 Task: Look for products in the category "Aromatherapy & Essential Oils" from Dessert Essence only.
Action: Mouse pressed left at (242, 104)
Screenshot: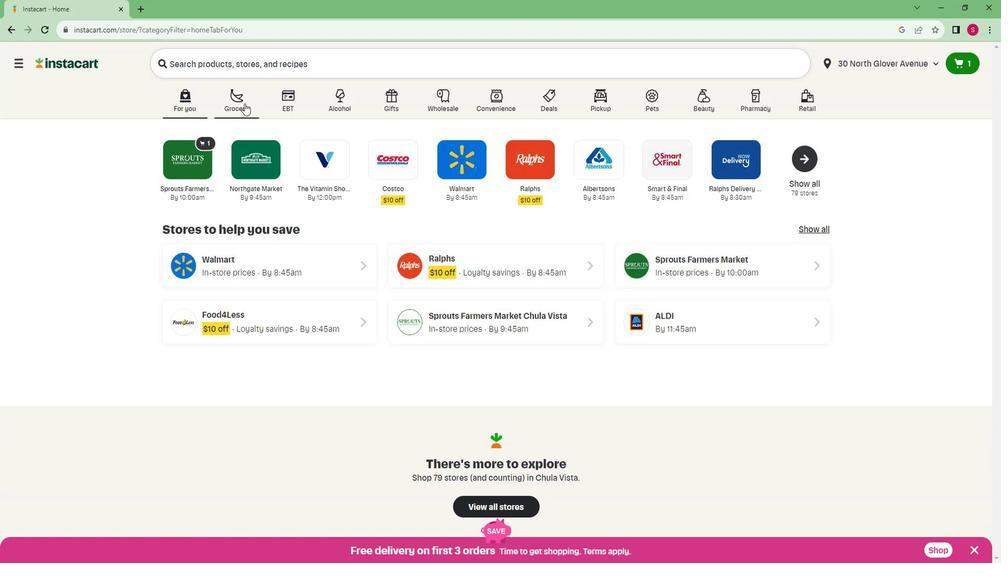 
Action: Mouse moved to (208, 212)
Screenshot: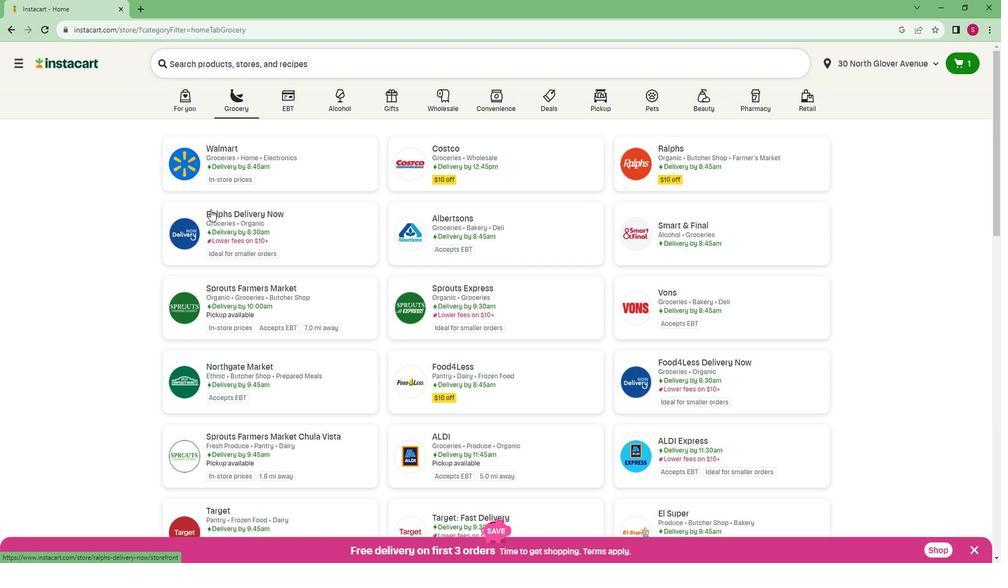 
Action: Mouse scrolled (208, 212) with delta (0, 0)
Screenshot: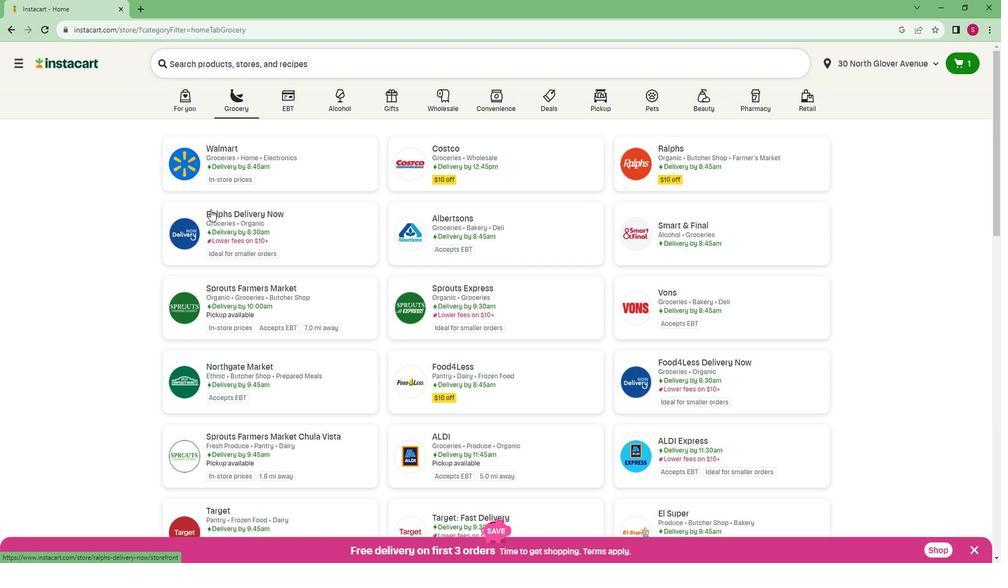 
Action: Mouse moved to (208, 253)
Screenshot: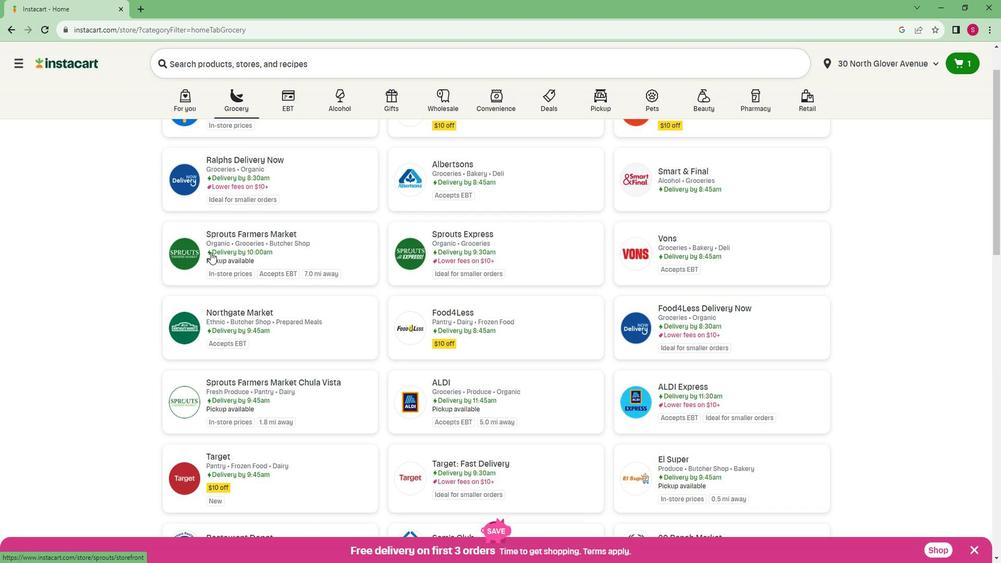 
Action: Mouse pressed left at (208, 253)
Screenshot: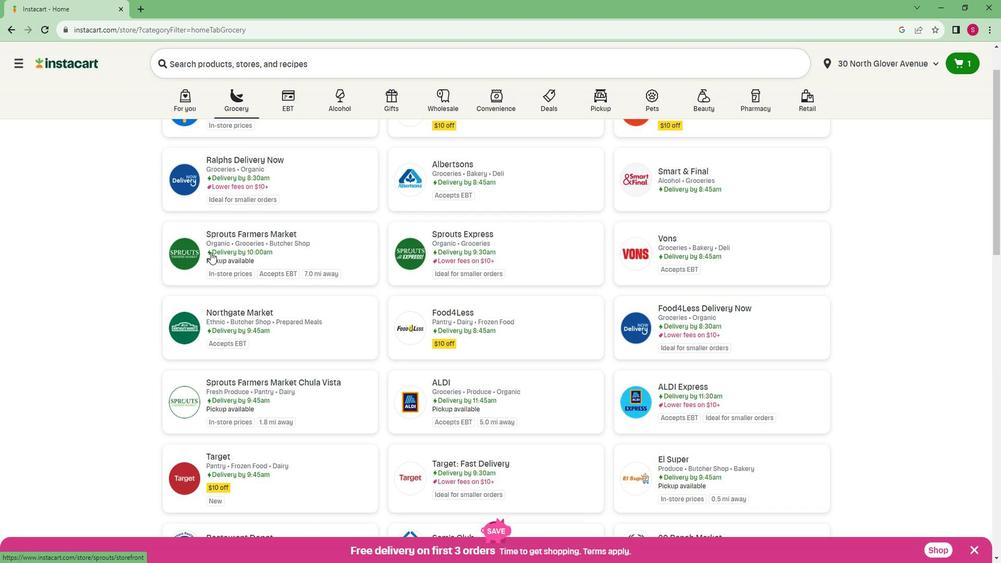 
Action: Mouse moved to (50, 359)
Screenshot: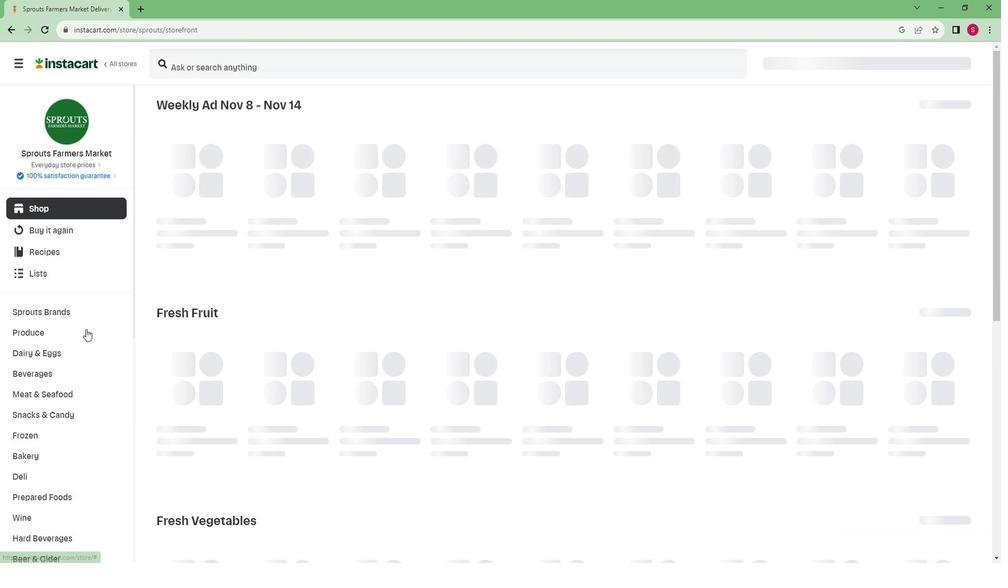 
Action: Mouse scrolled (50, 359) with delta (0, 0)
Screenshot: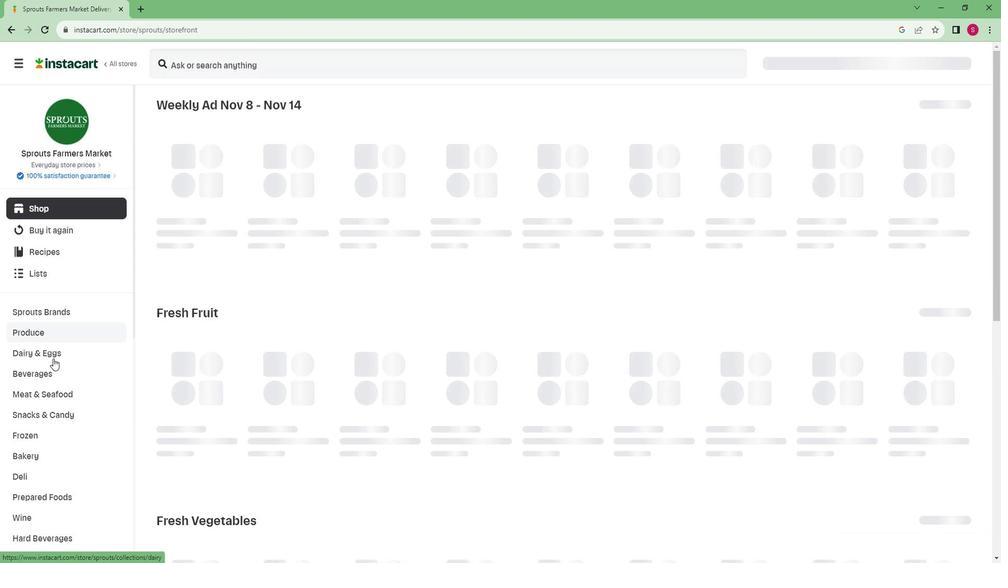 
Action: Mouse moved to (49, 360)
Screenshot: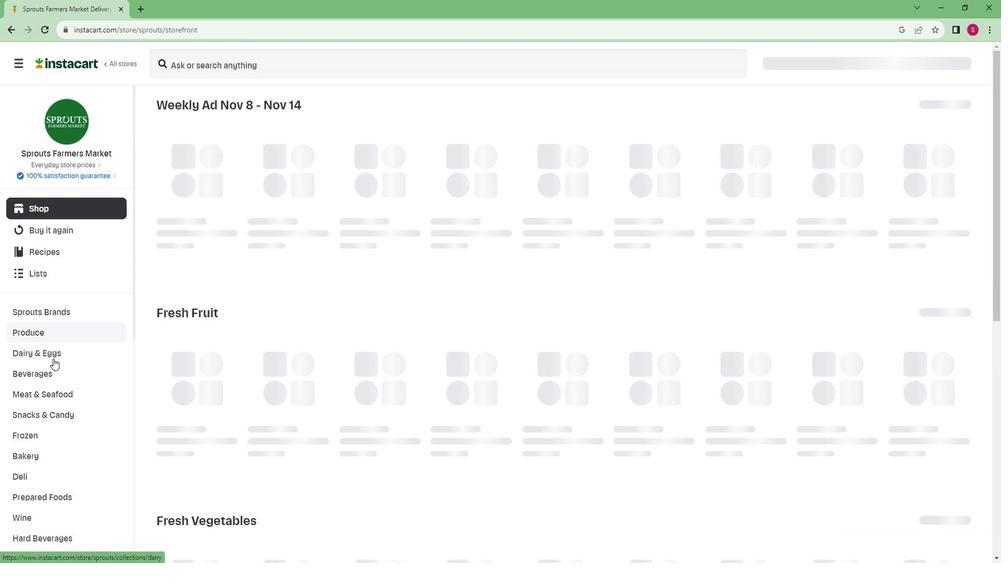 
Action: Mouse scrolled (49, 359) with delta (0, 0)
Screenshot: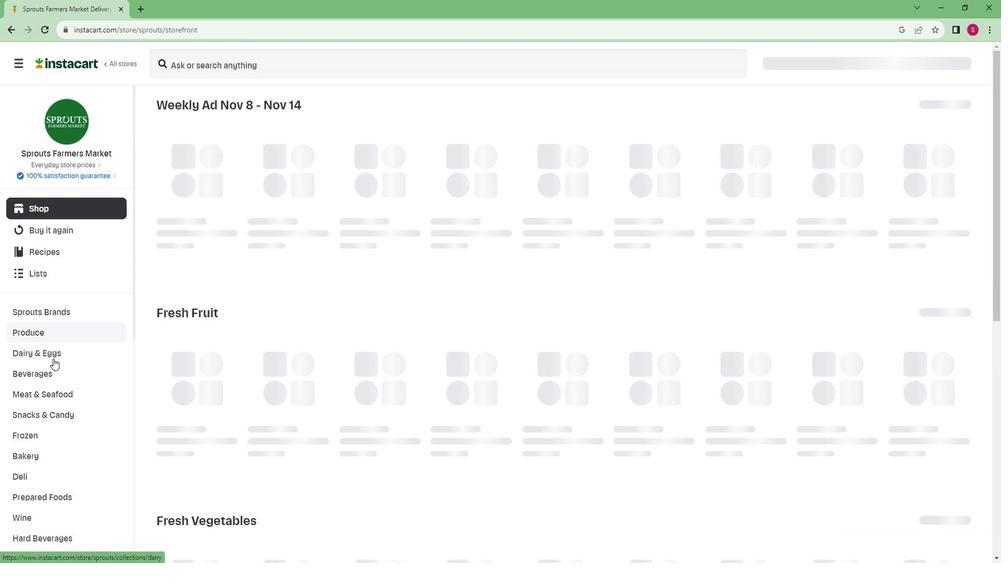 
Action: Mouse scrolled (49, 359) with delta (0, 0)
Screenshot: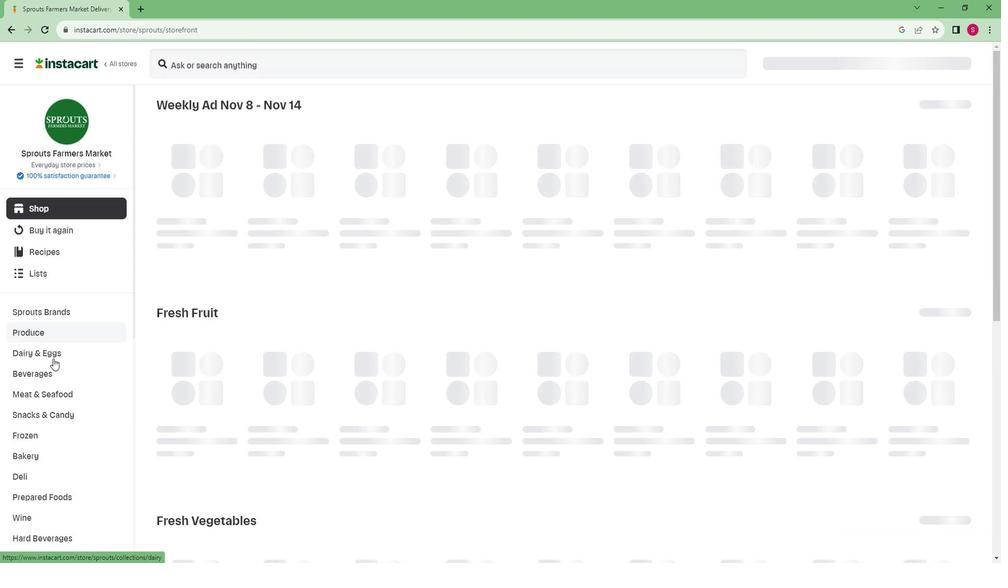 
Action: Mouse scrolled (49, 359) with delta (0, 0)
Screenshot: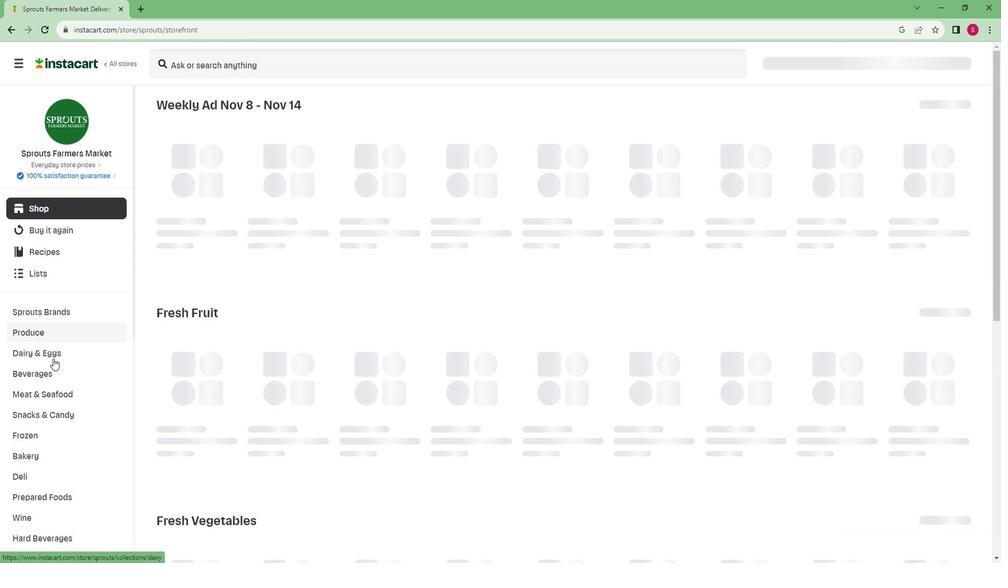 
Action: Mouse moved to (49, 360)
Screenshot: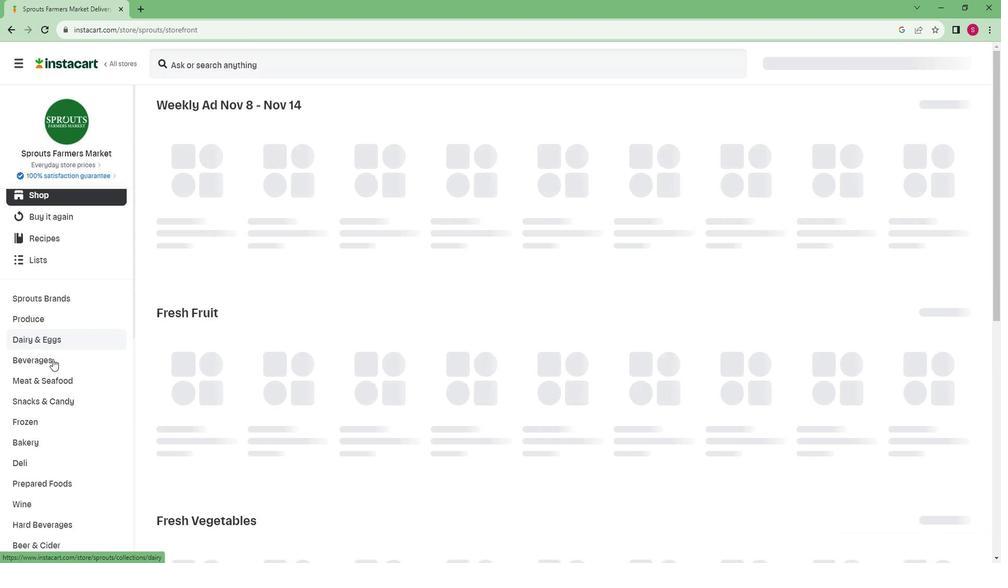 
Action: Mouse scrolled (49, 359) with delta (0, 0)
Screenshot: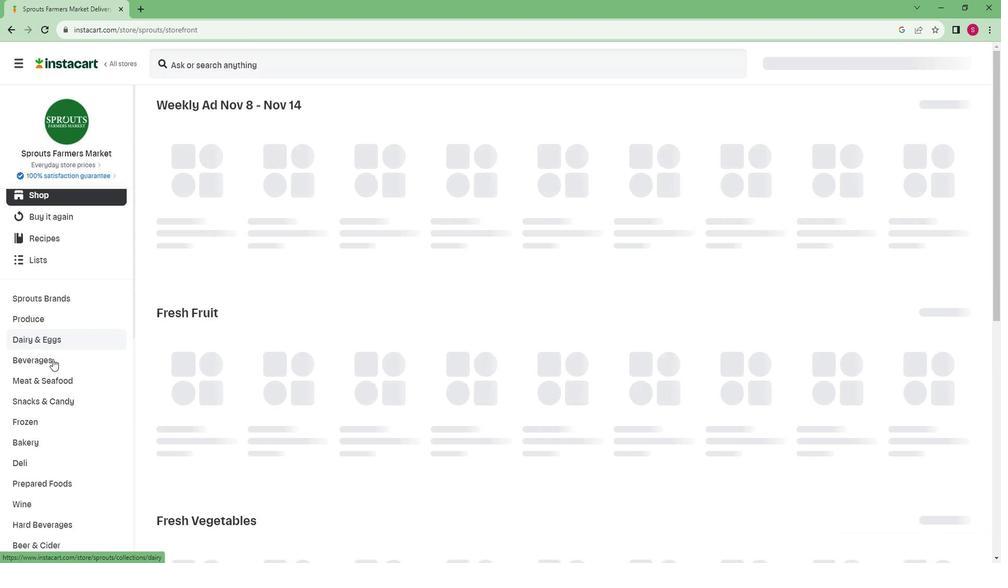 
Action: Mouse moved to (48, 360)
Screenshot: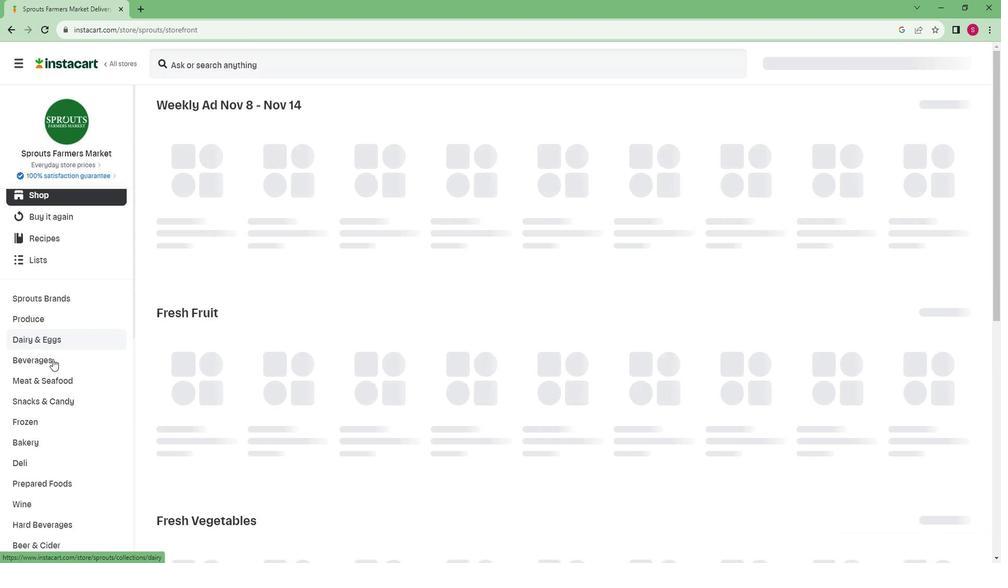 
Action: Mouse scrolled (48, 359) with delta (0, 0)
Screenshot: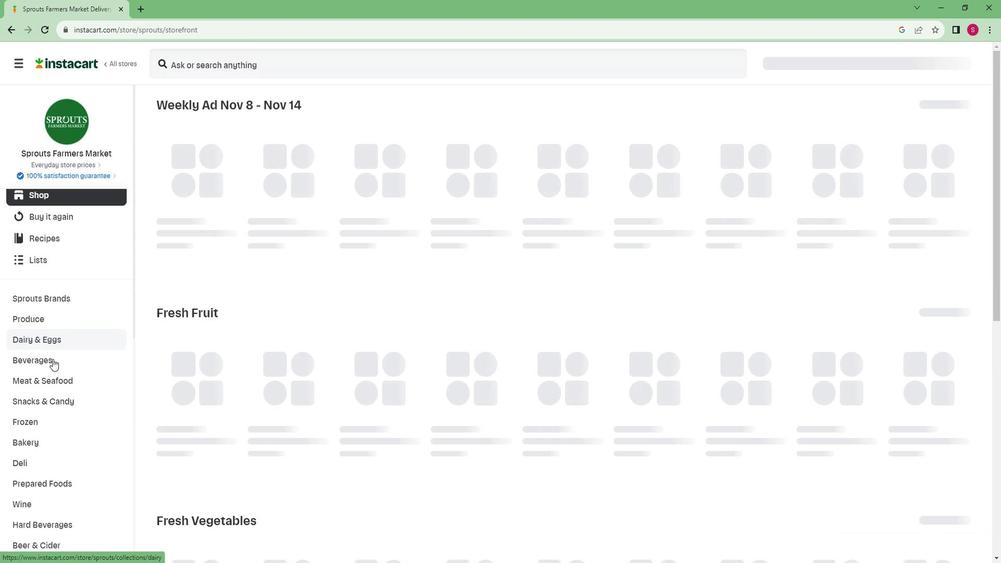 
Action: Mouse moved to (48, 359)
Screenshot: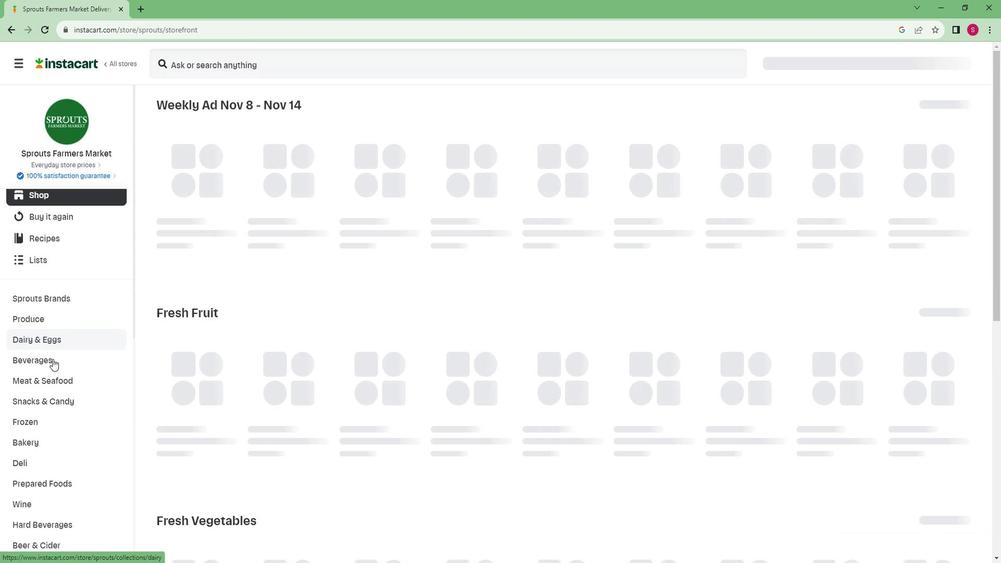 
Action: Mouse scrolled (48, 359) with delta (0, 0)
Screenshot: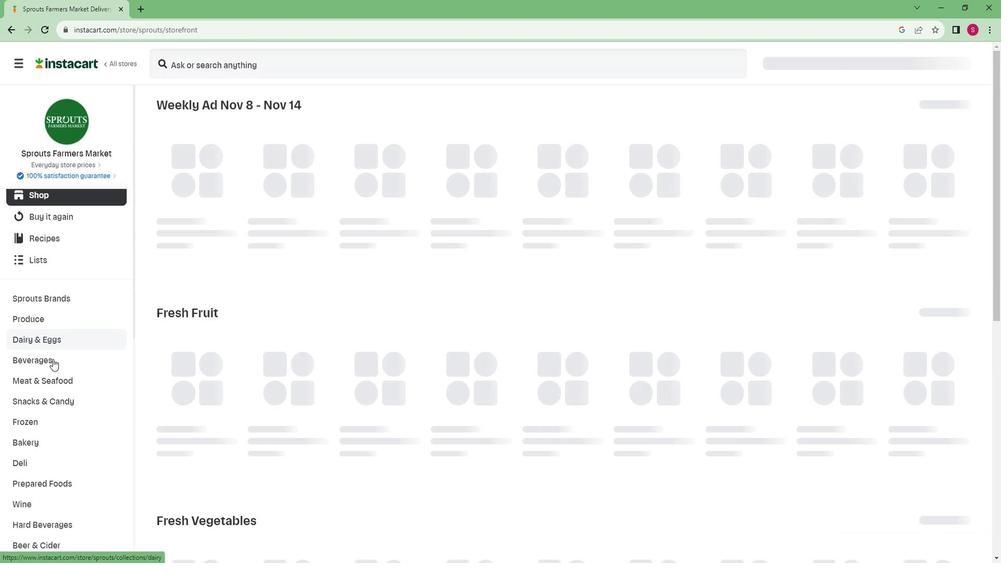 
Action: Mouse moved to (48, 397)
Screenshot: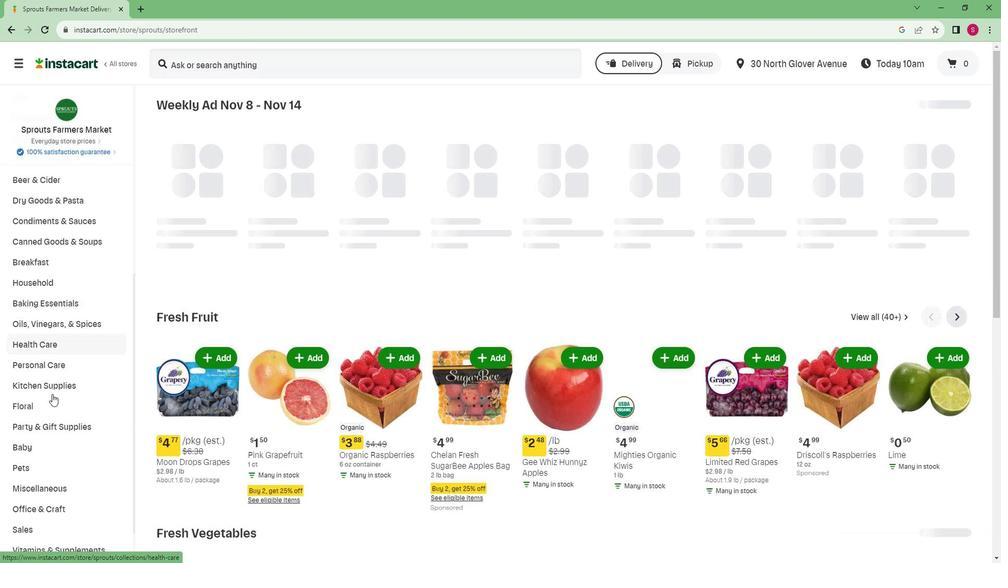 
Action: Mouse scrolled (48, 396) with delta (0, -1)
Screenshot: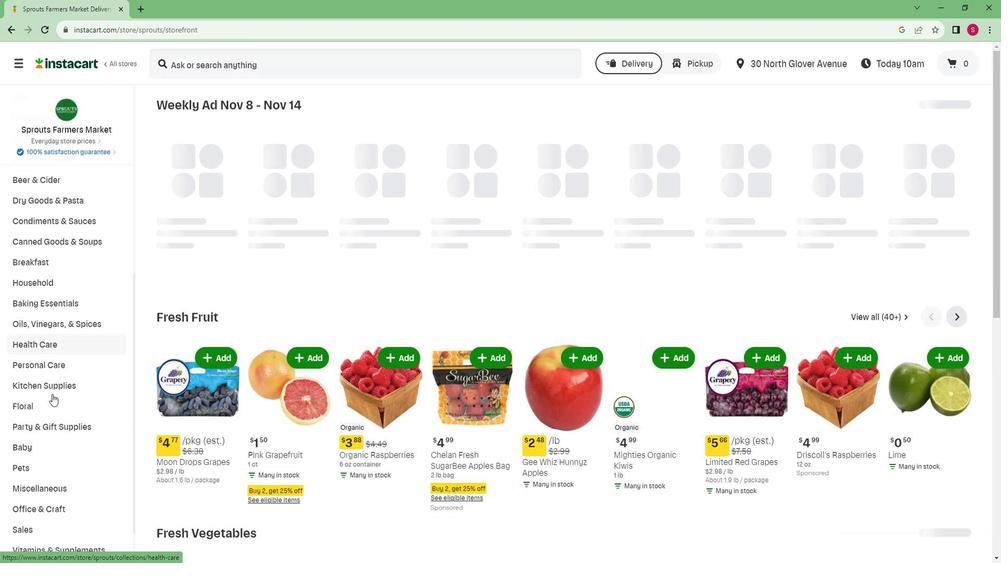 
Action: Mouse scrolled (48, 396) with delta (0, -1)
Screenshot: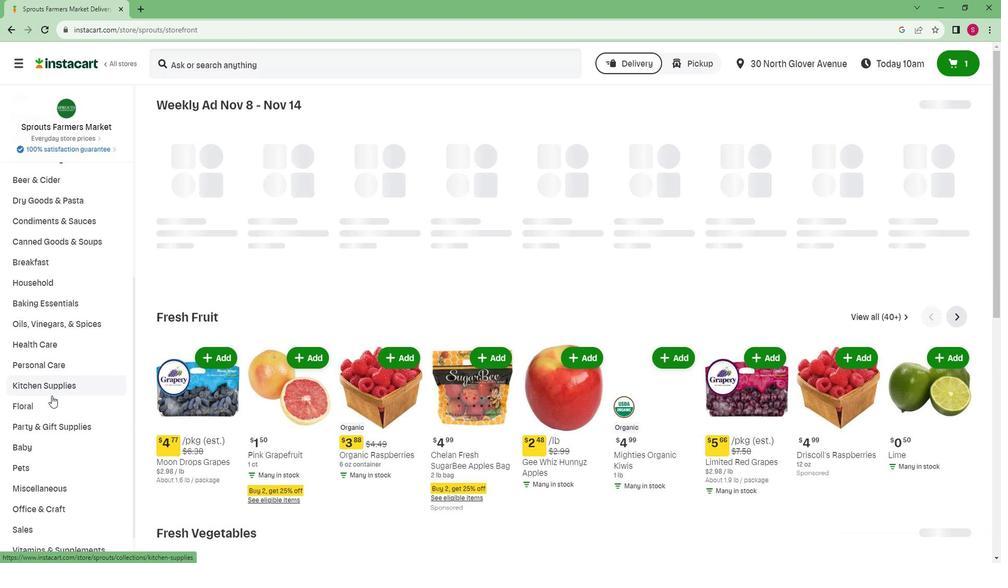 
Action: Mouse scrolled (48, 396) with delta (0, -1)
Screenshot: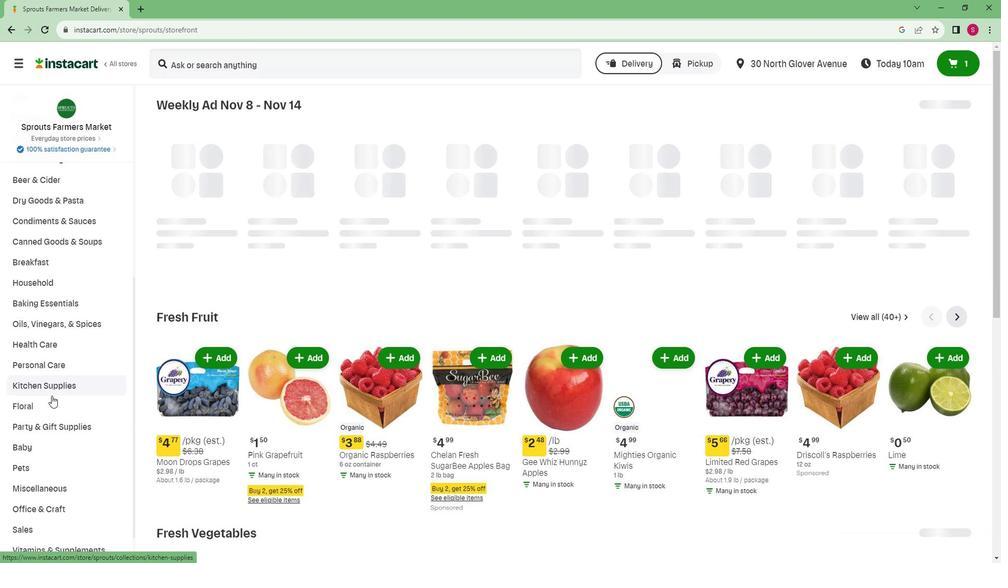 
Action: Mouse moved to (47, 397)
Screenshot: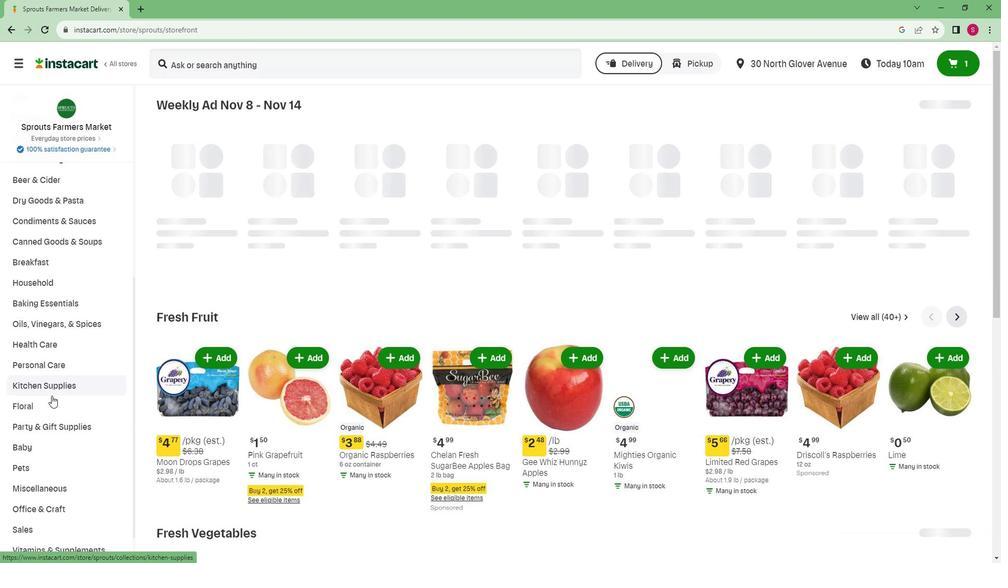 
Action: Mouse scrolled (47, 397) with delta (0, 0)
Screenshot: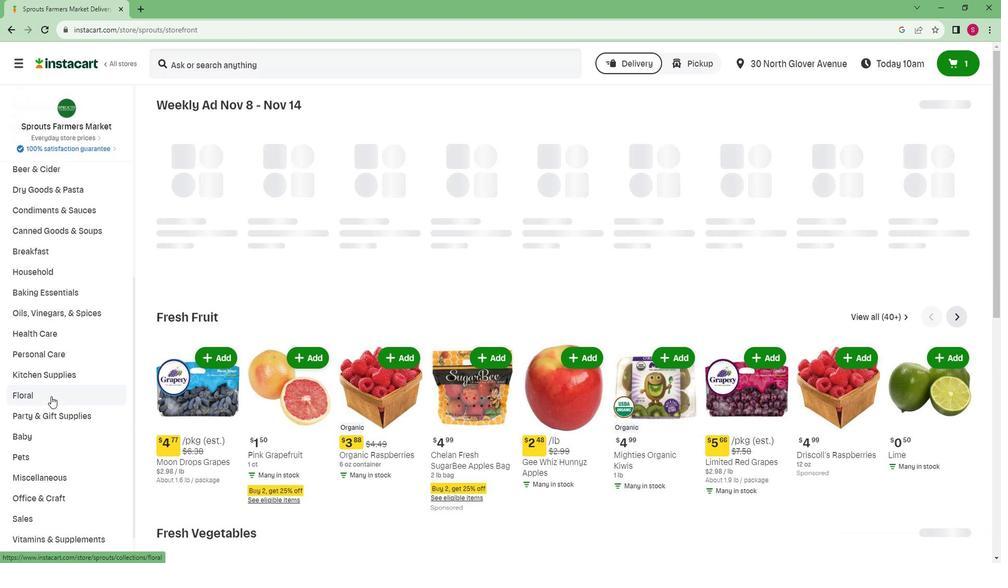 
Action: Mouse scrolled (47, 397) with delta (0, 0)
Screenshot: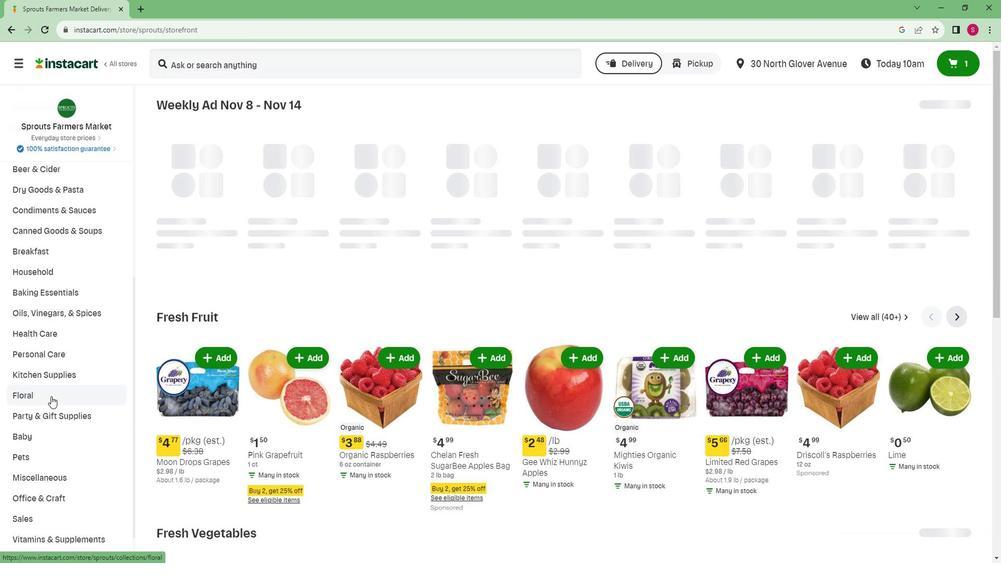 
Action: Mouse moved to (31, 531)
Screenshot: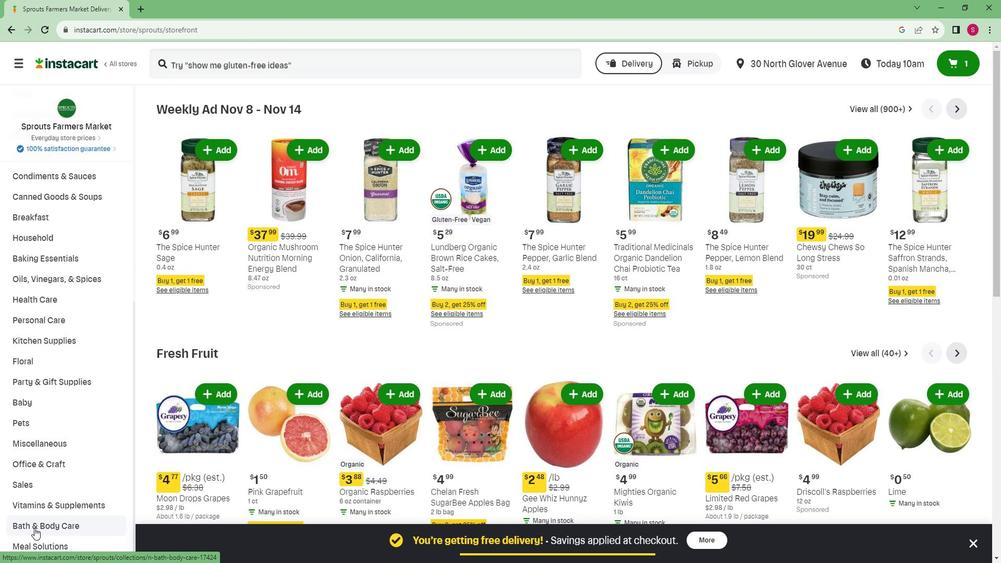 
Action: Mouse pressed left at (31, 531)
Screenshot: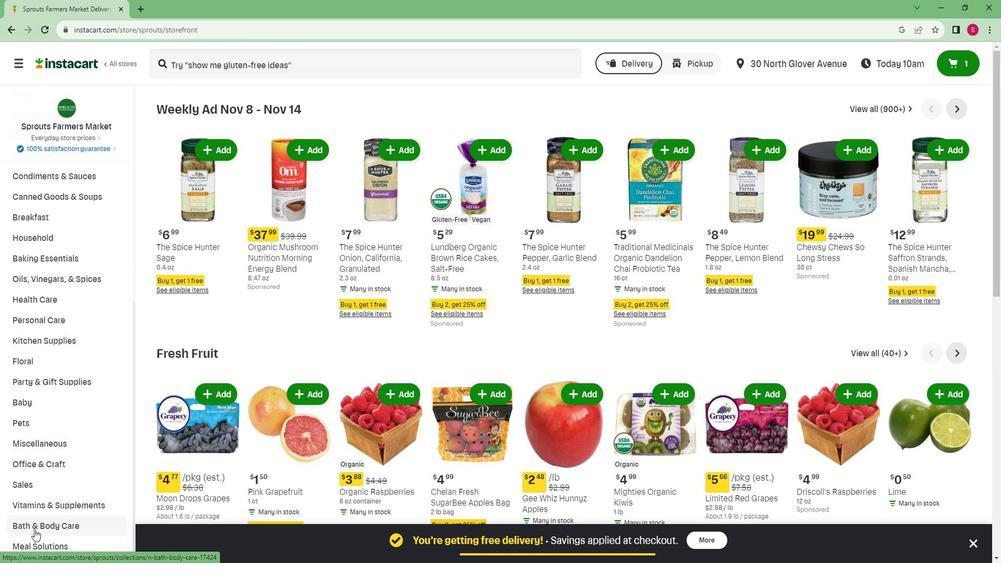 
Action: Mouse moved to (871, 136)
Screenshot: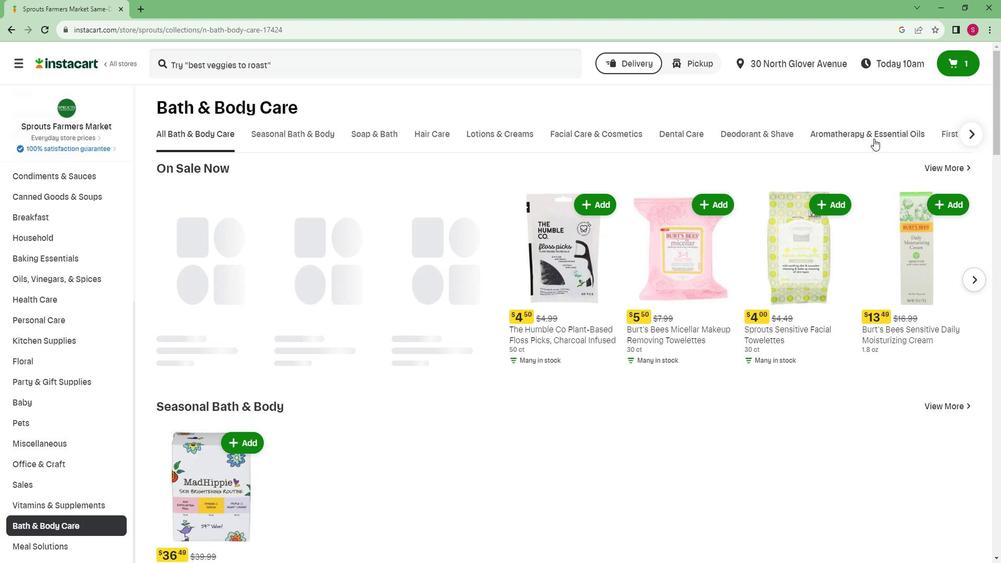 
Action: Mouse pressed left at (871, 136)
Screenshot: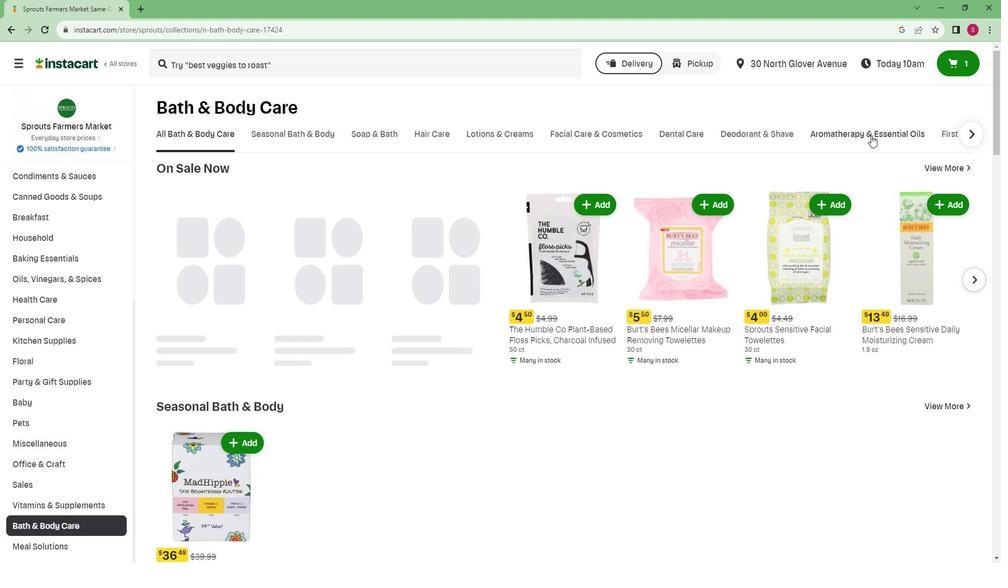 
Action: Mouse moved to (239, 168)
Screenshot: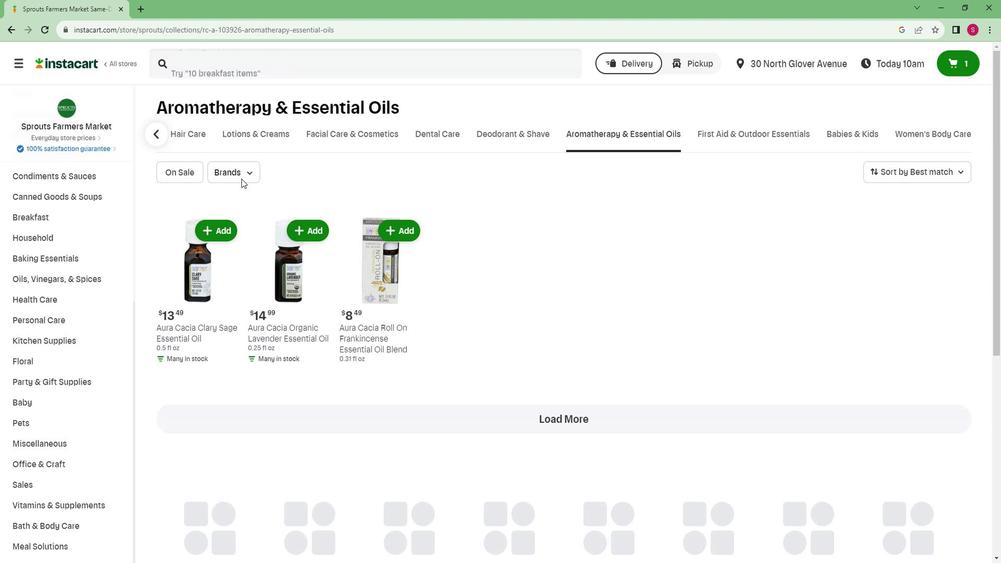 
Action: Mouse pressed left at (239, 168)
Screenshot: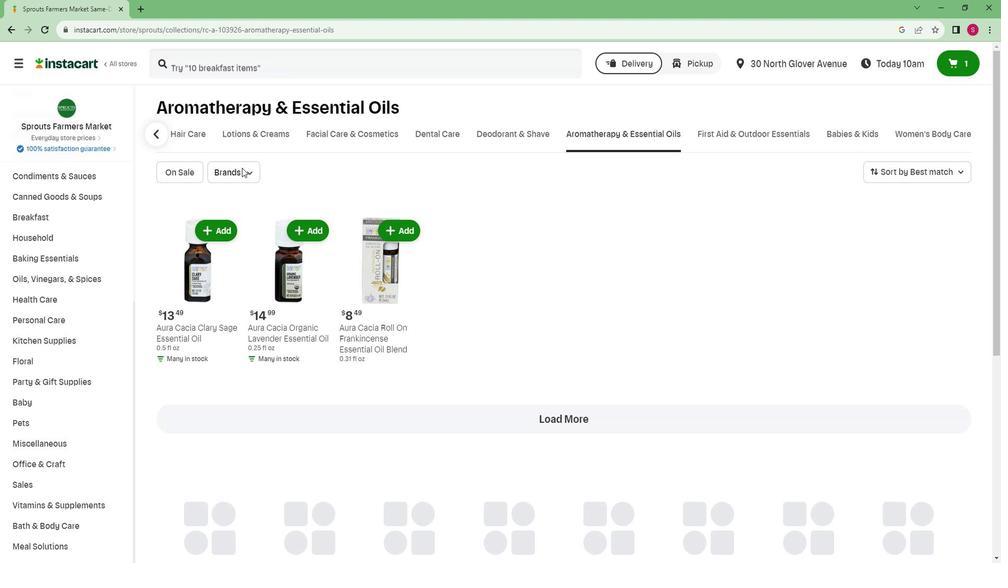 
Action: Mouse moved to (246, 243)
Screenshot: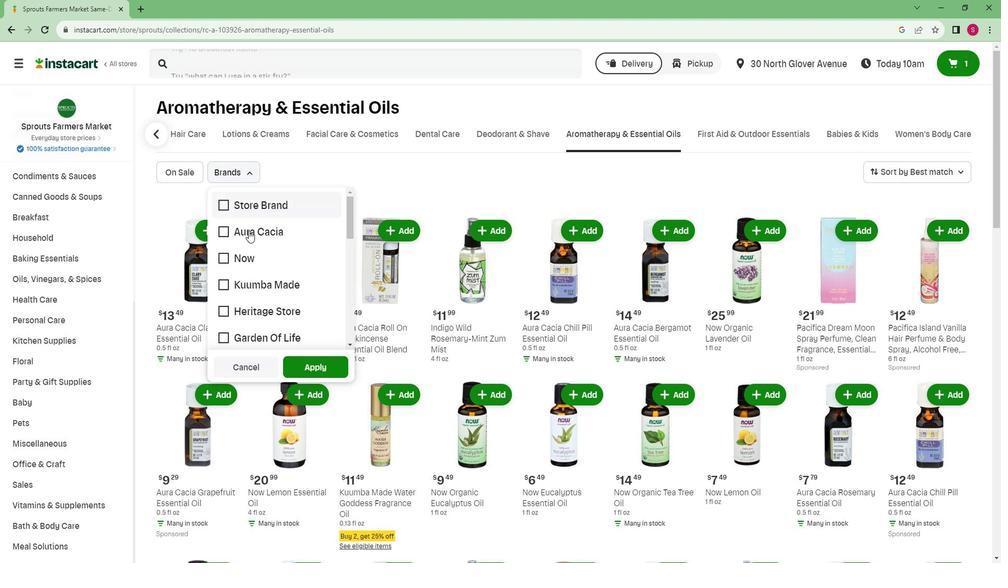 
Action: Mouse scrolled (246, 242) with delta (0, 0)
Screenshot: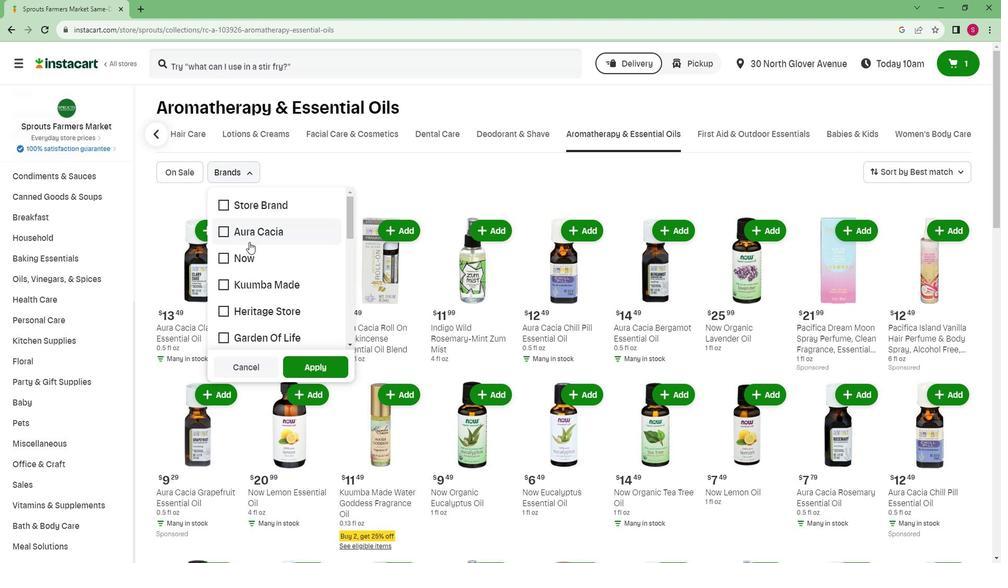 
Action: Mouse scrolled (246, 242) with delta (0, 0)
Screenshot: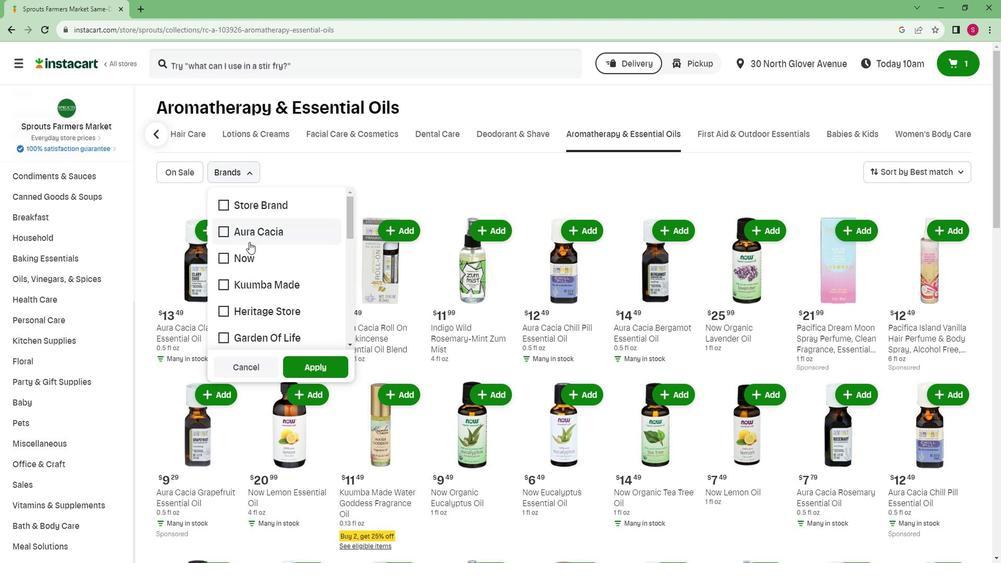 
Action: Mouse scrolled (246, 242) with delta (0, 0)
Screenshot: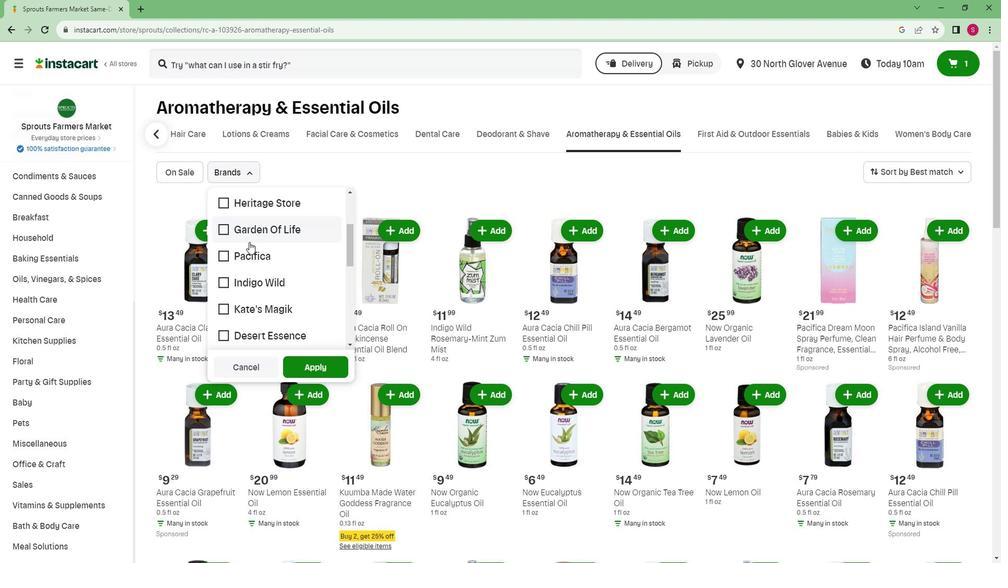 
Action: Mouse moved to (239, 285)
Screenshot: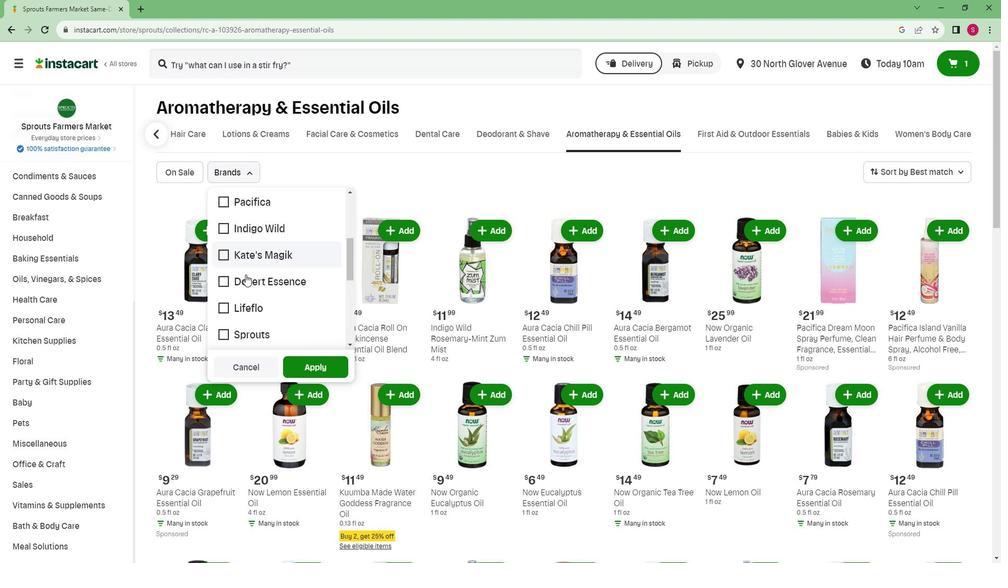 
Action: Mouse pressed left at (239, 285)
Screenshot: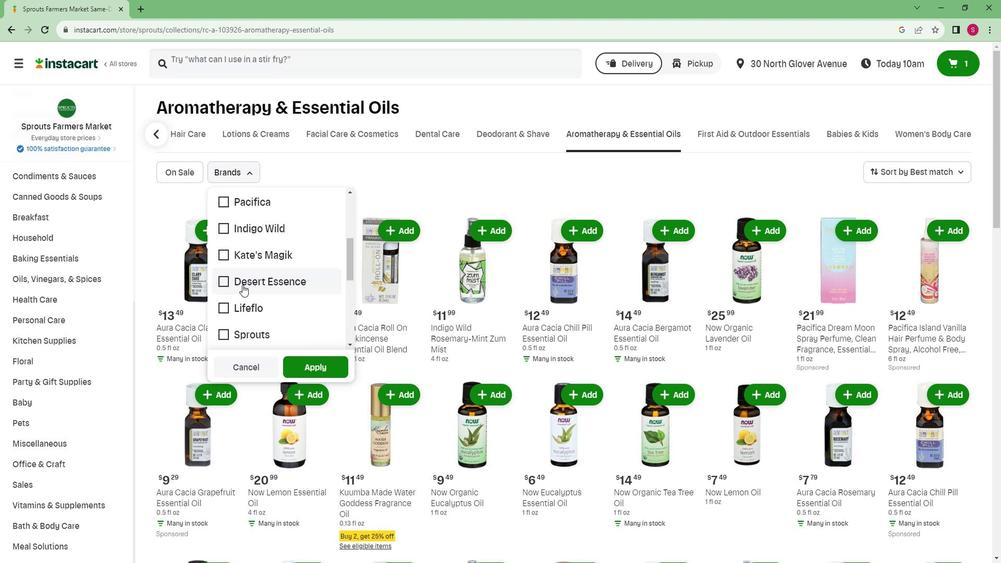 
Action: Mouse moved to (301, 370)
Screenshot: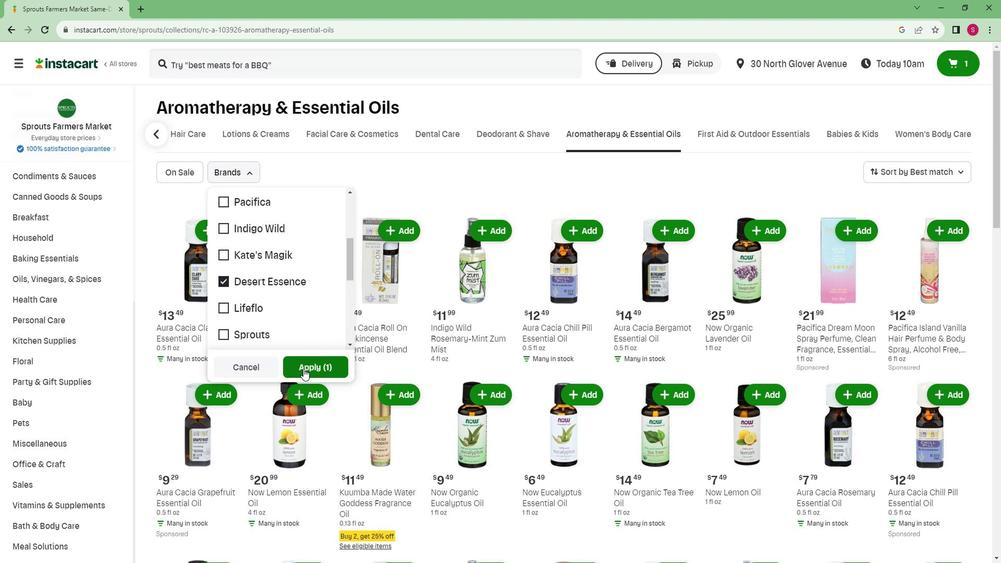 
Action: Mouse pressed left at (301, 370)
Screenshot: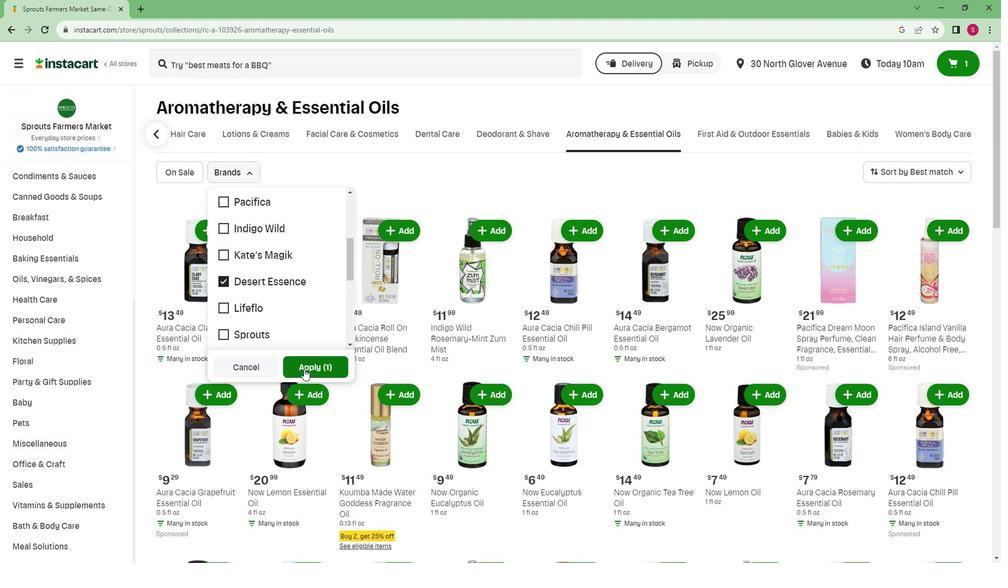 
Action: Mouse moved to (322, 341)
Screenshot: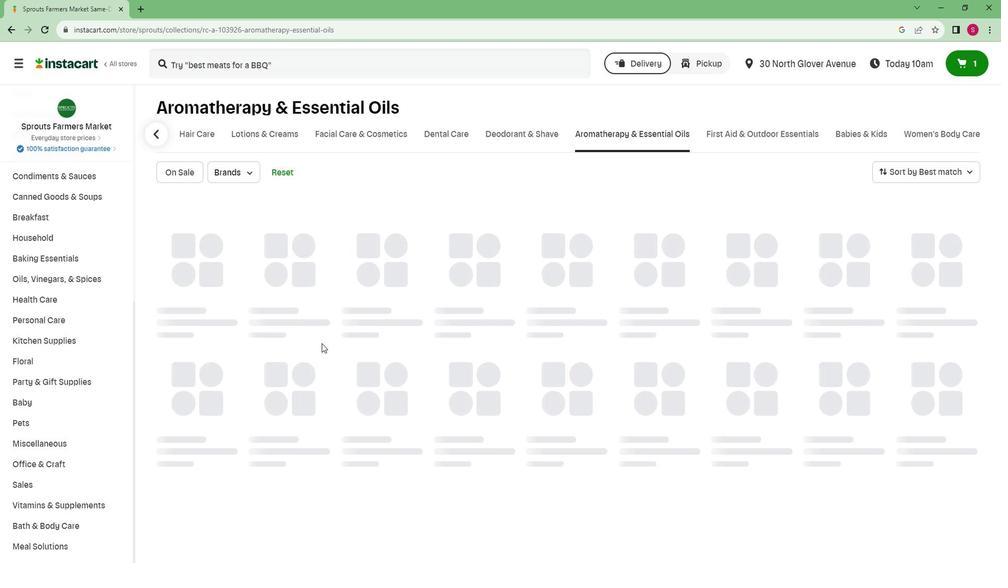 
